 Task: When a card is added to the list "to do" then move the card to the bottom of the list To-Do.
Action: Mouse pressed left at (624, 196)
Screenshot: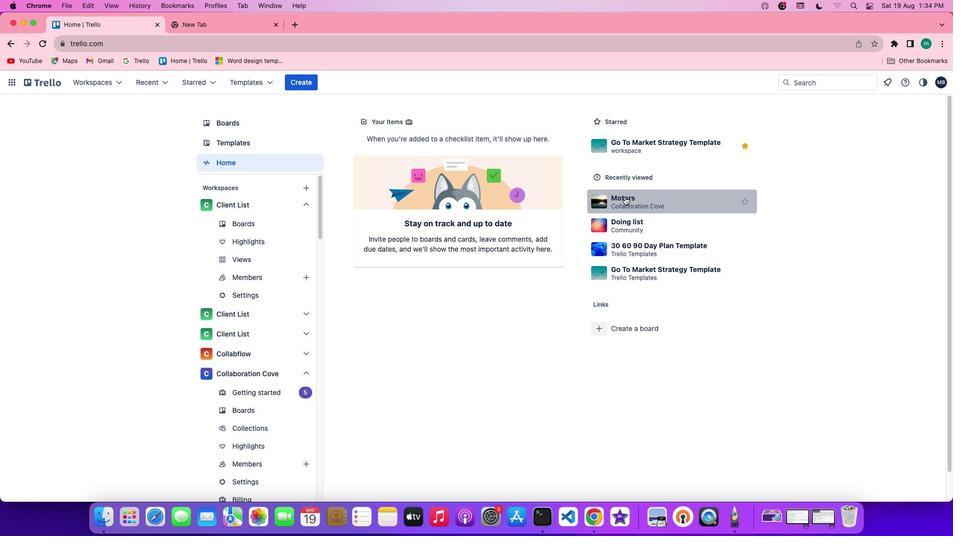 
Action: Mouse moved to (422, 158)
Screenshot: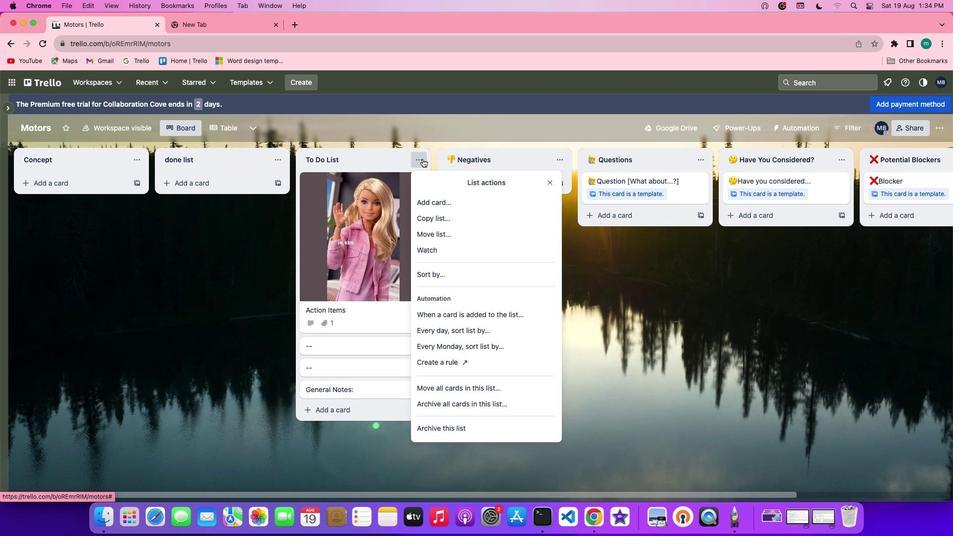
Action: Mouse pressed left at (422, 158)
Screenshot: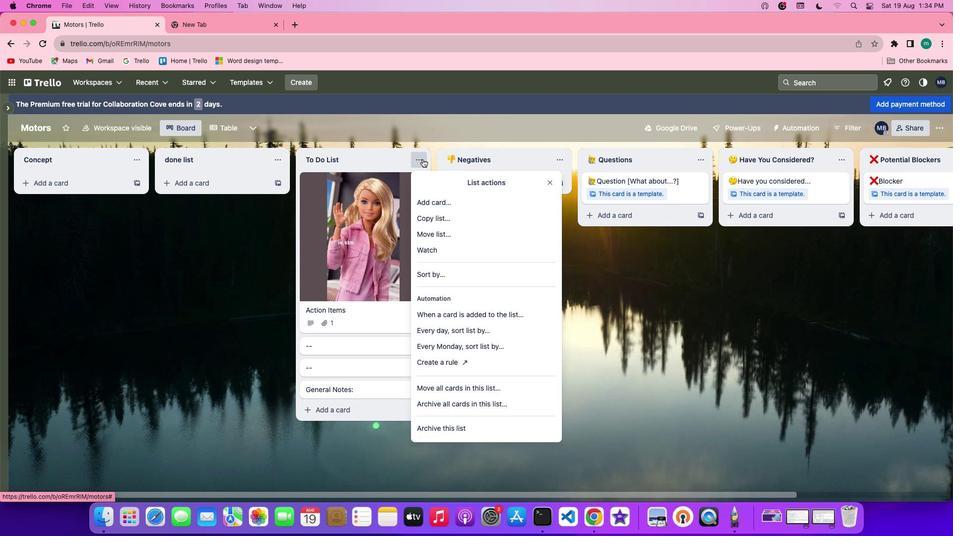 
Action: Mouse moved to (458, 311)
Screenshot: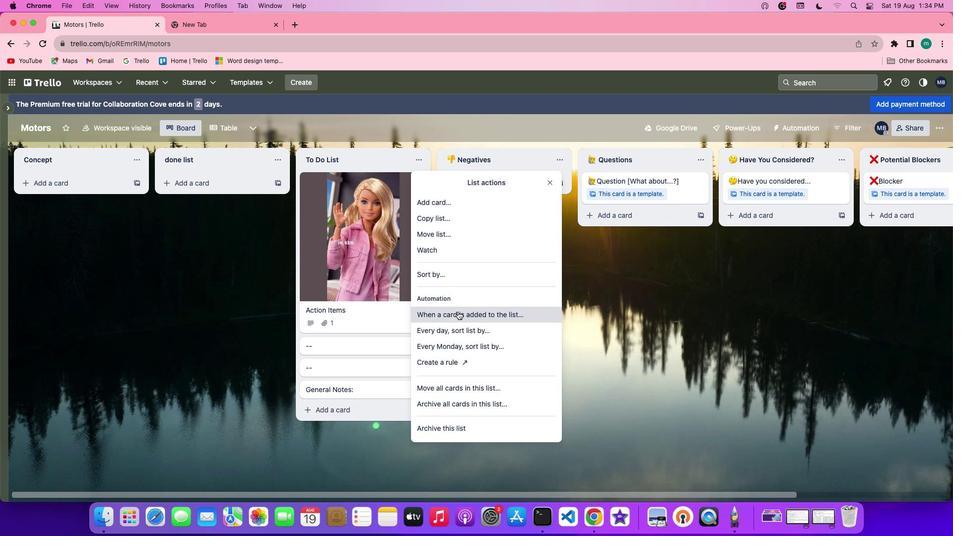 
Action: Mouse pressed left at (458, 311)
Screenshot: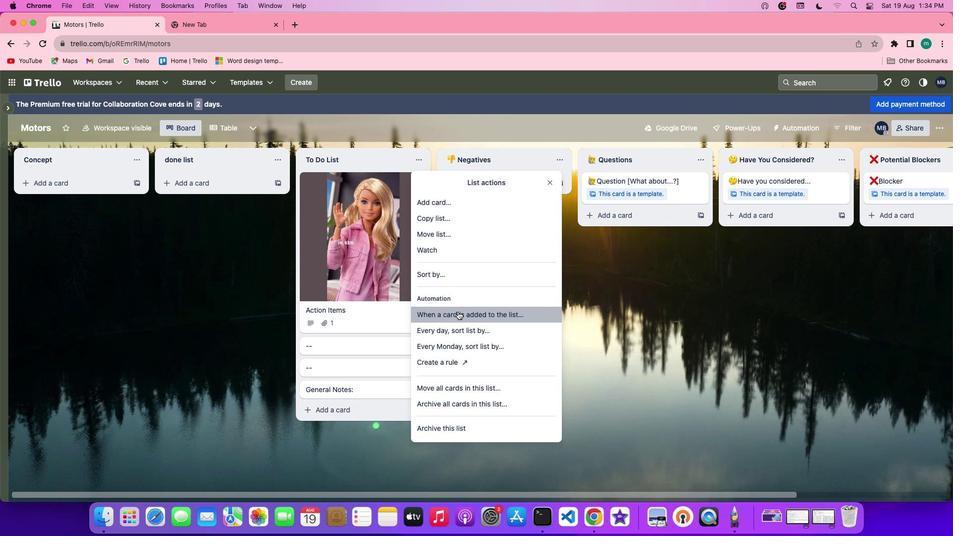 
Action: Mouse moved to (503, 252)
Screenshot: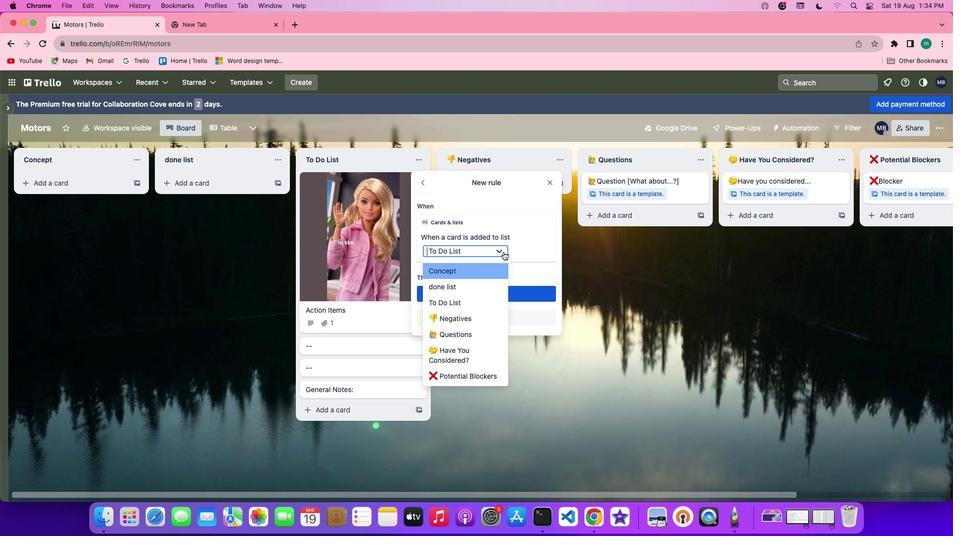 
Action: Mouse pressed left at (503, 252)
Screenshot: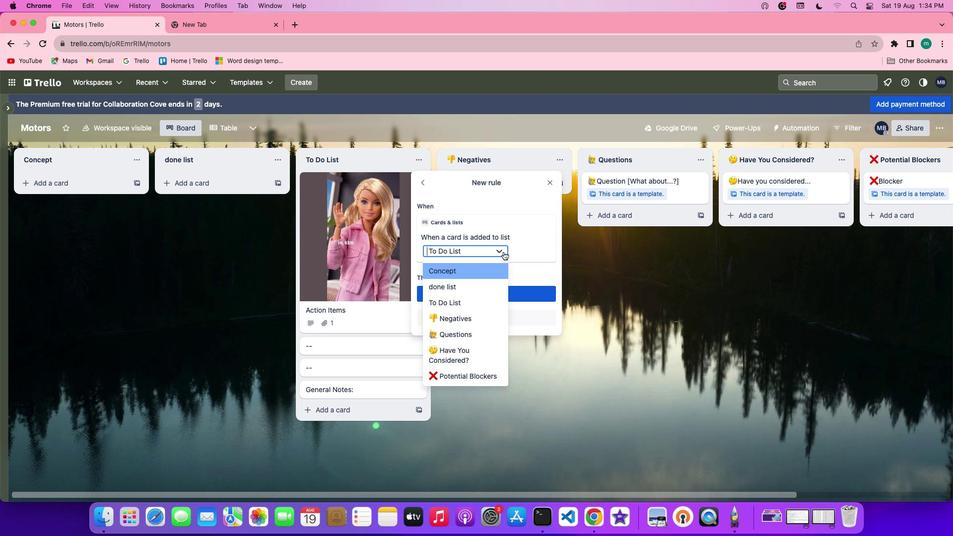 
Action: Mouse moved to (497, 298)
Screenshot: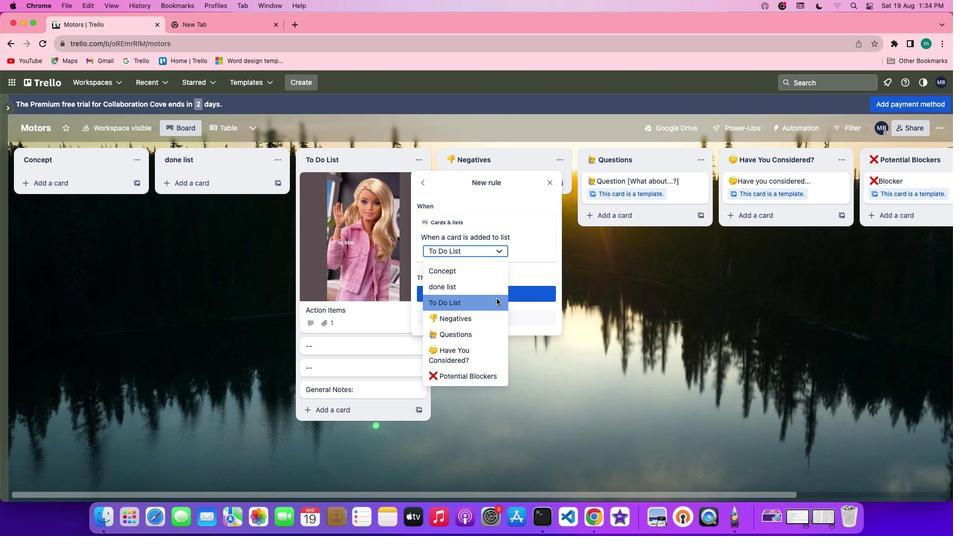 
Action: Mouse pressed left at (497, 298)
Screenshot: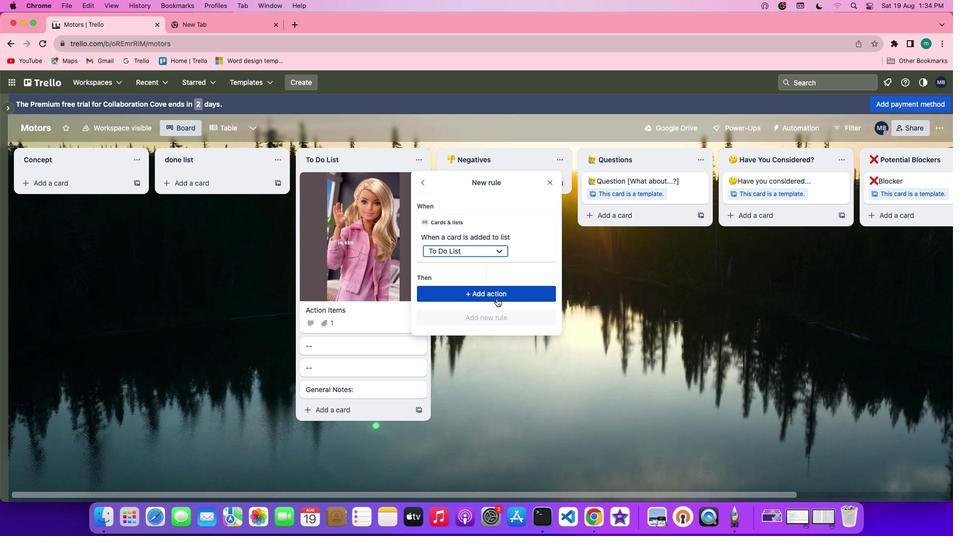 
Action: Mouse moved to (500, 293)
Screenshot: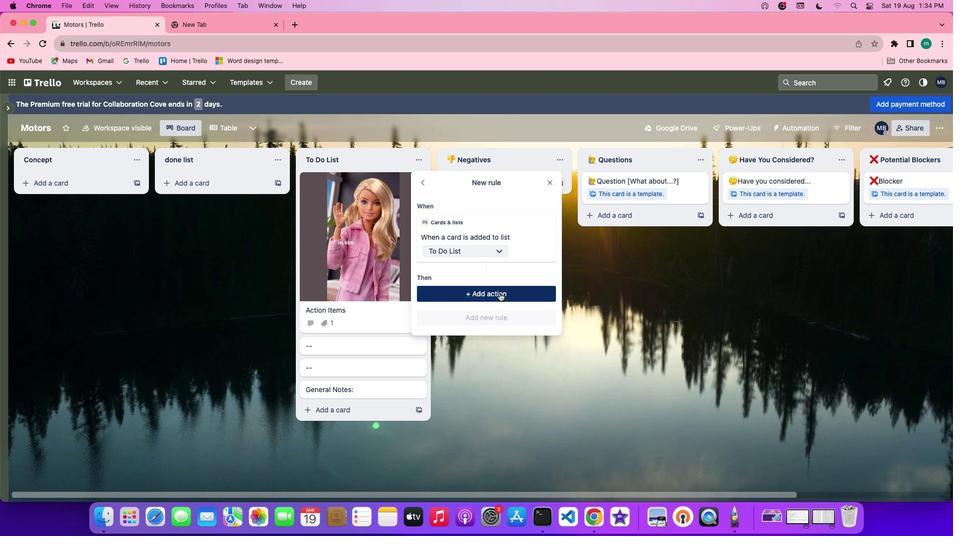 
Action: Mouse pressed left at (500, 293)
Screenshot: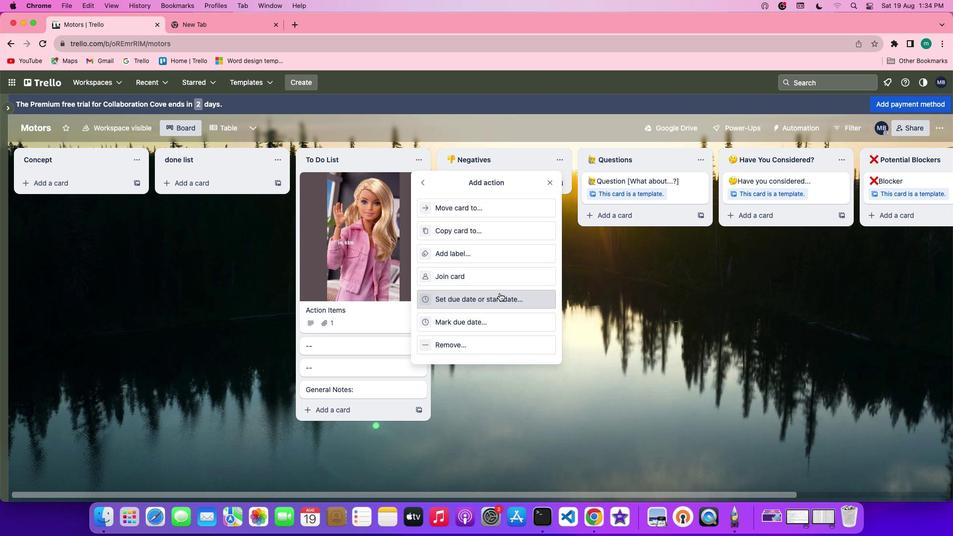 
Action: Mouse moved to (487, 207)
Screenshot: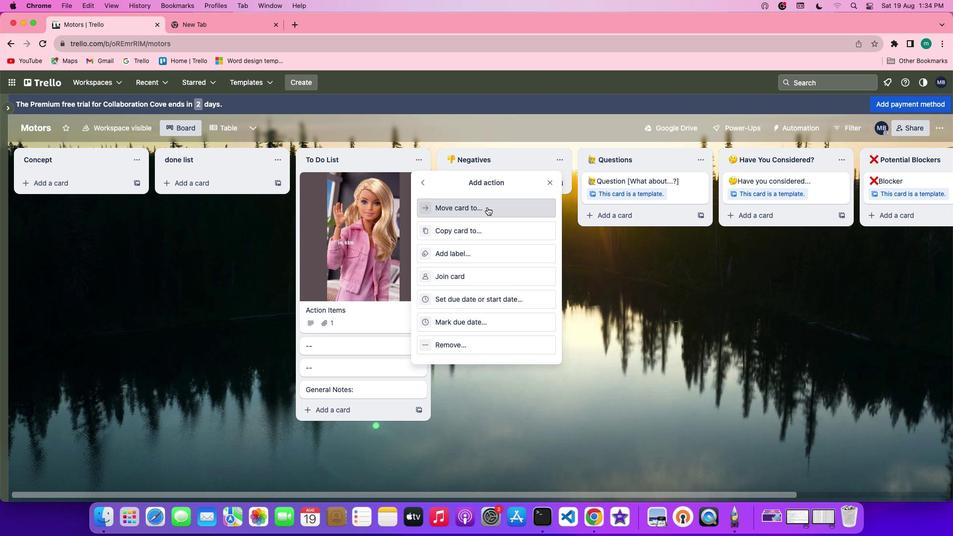 
Action: Mouse pressed left at (487, 207)
Screenshot: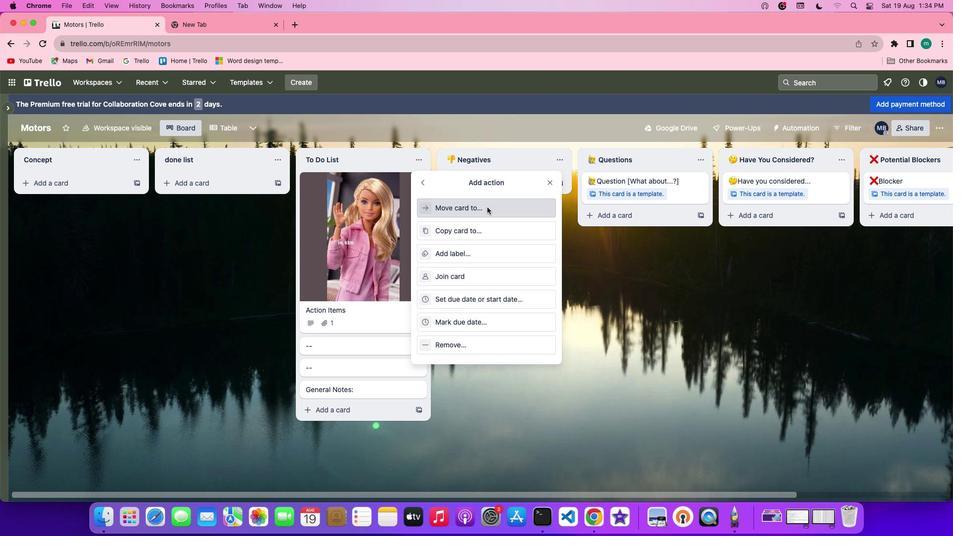 
Action: Mouse moved to (535, 307)
Screenshot: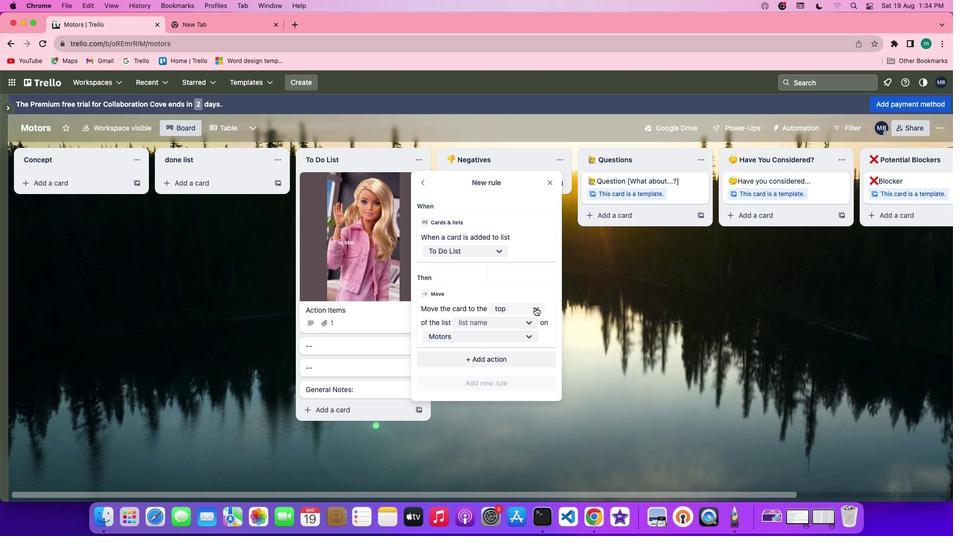 
Action: Mouse pressed left at (535, 307)
Screenshot: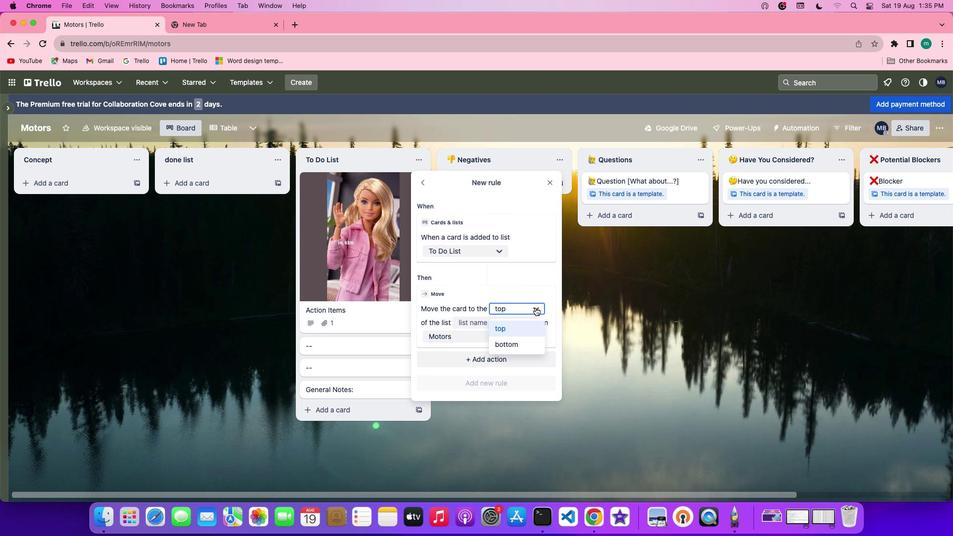 
Action: Mouse moved to (526, 344)
Screenshot: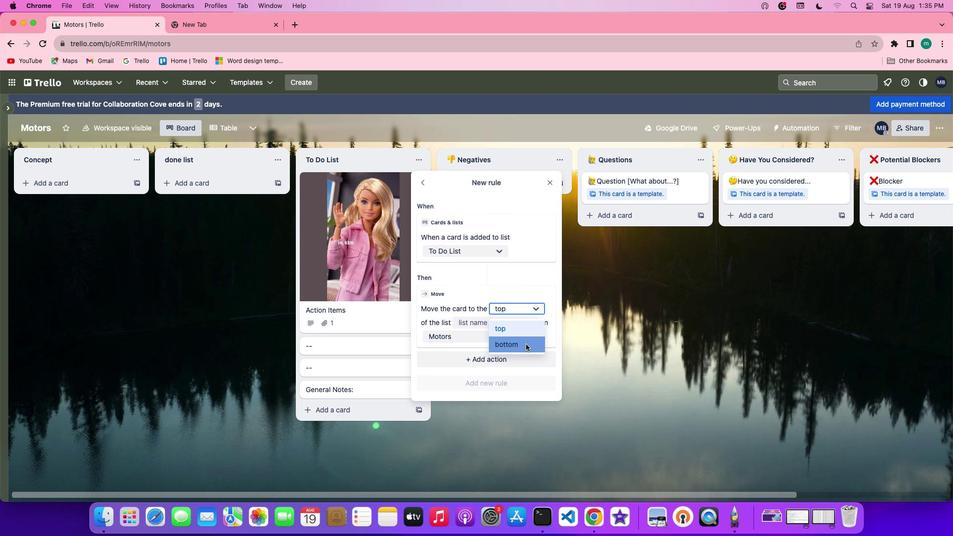 
Action: Mouse pressed left at (526, 344)
Screenshot: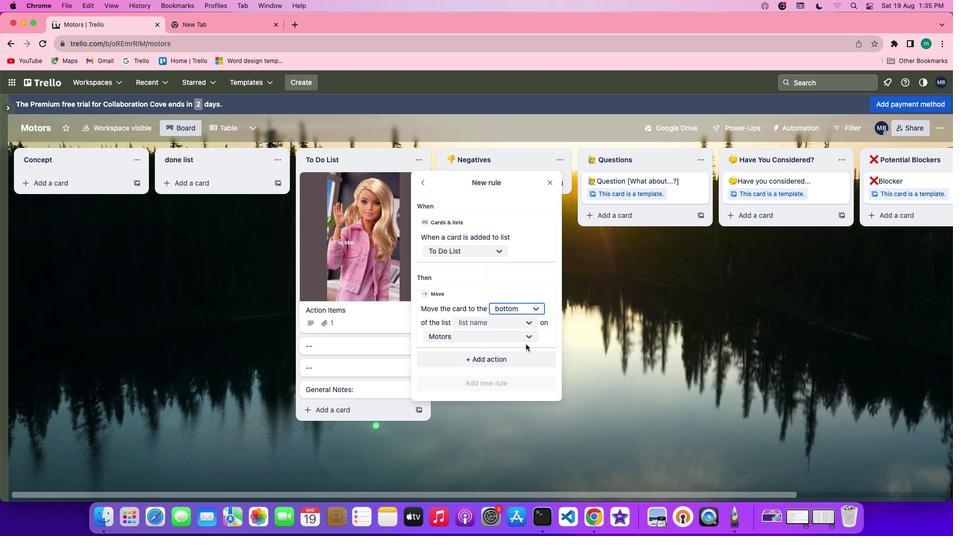 
Action: Mouse moved to (522, 322)
Screenshot: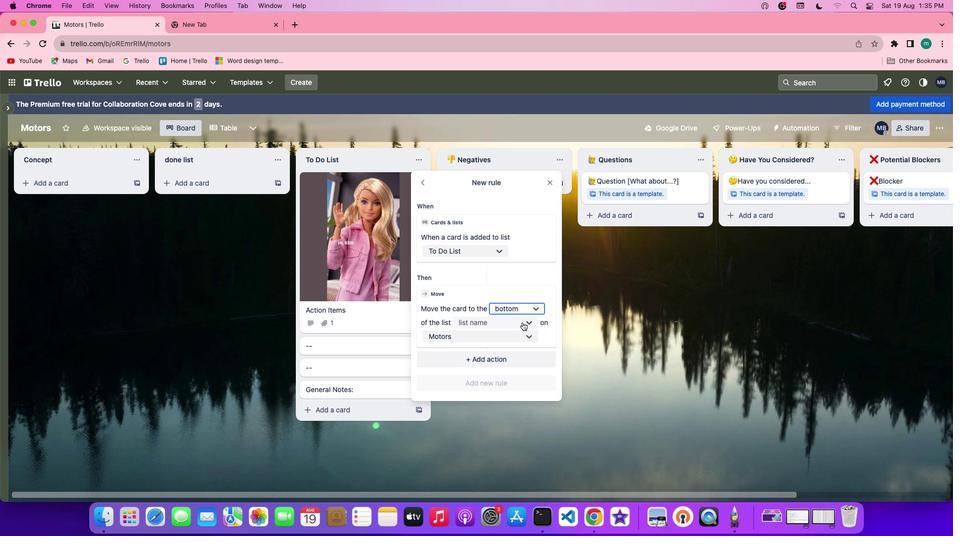 
Action: Mouse pressed left at (522, 322)
Screenshot: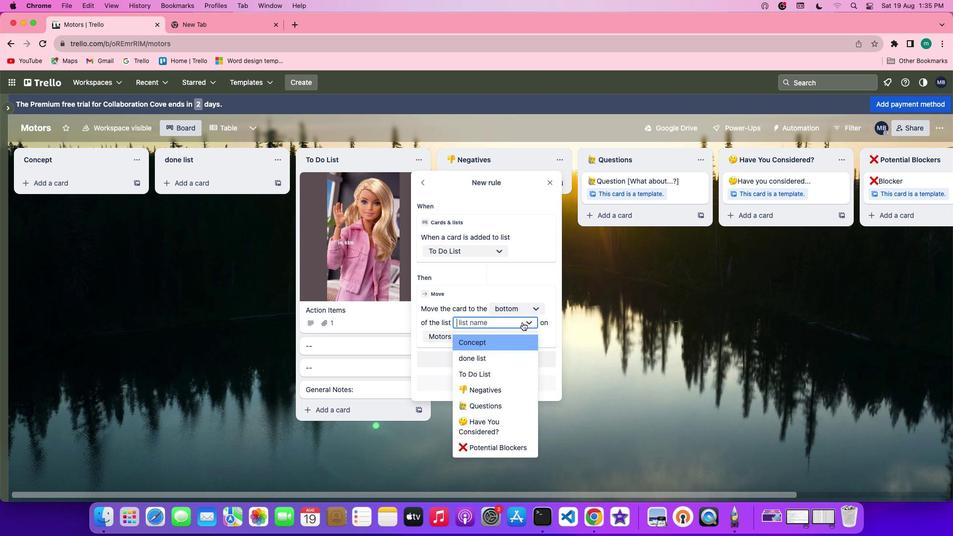 
Action: Mouse moved to (512, 370)
Screenshot: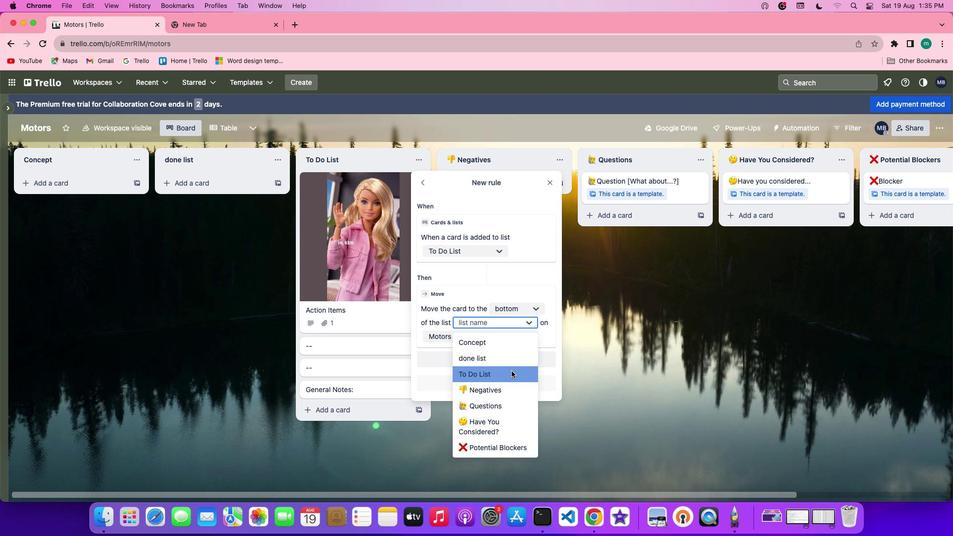 
Action: Mouse pressed left at (512, 370)
Screenshot: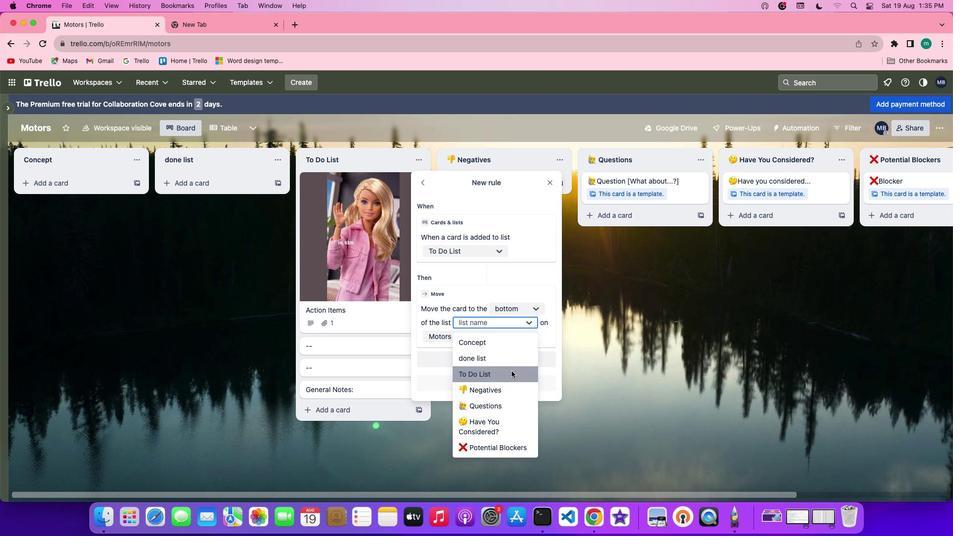 
Action: Mouse moved to (555, 353)
Screenshot: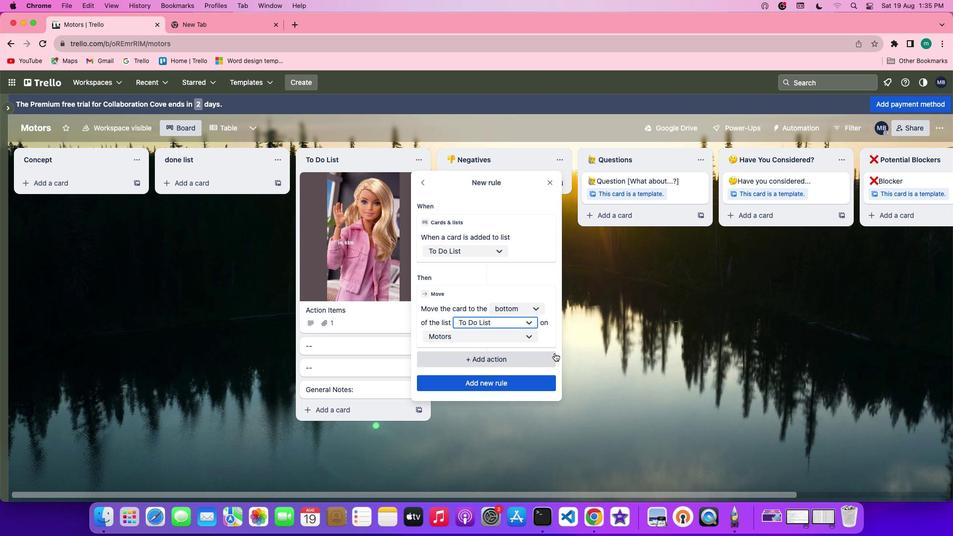 
